 Task: Sort the products in the category "Loofahs" by unit price (low first).
Action: Mouse moved to (818, 331)
Screenshot: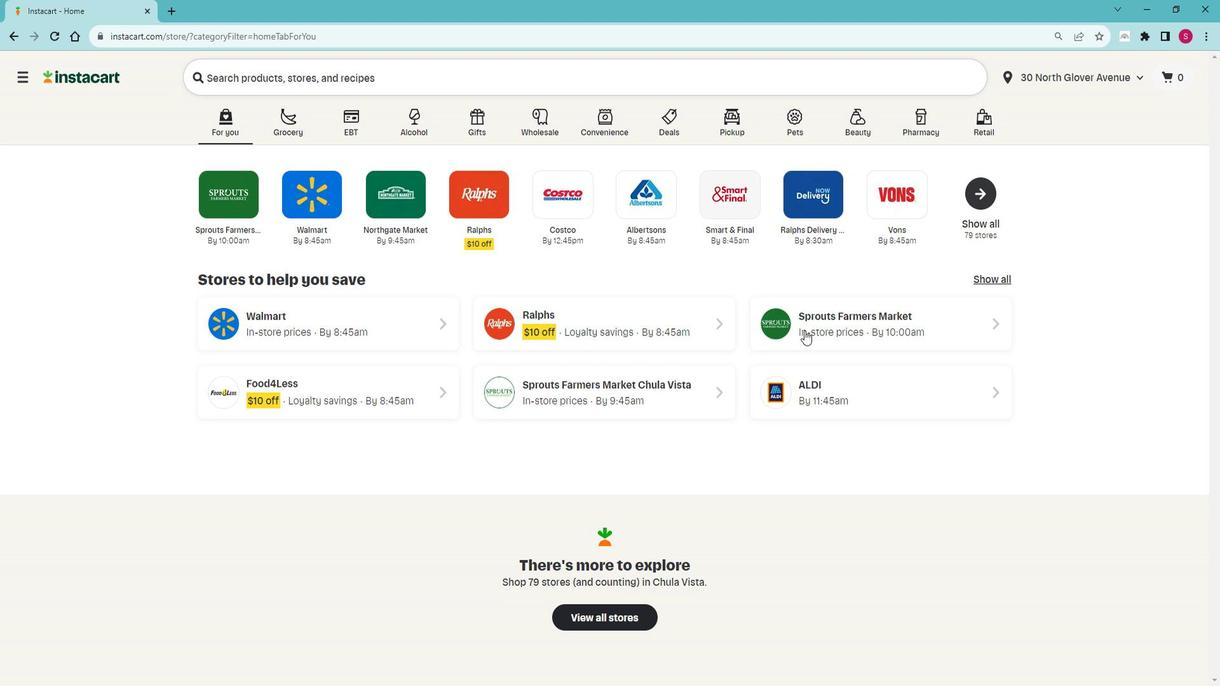 
Action: Mouse pressed left at (818, 331)
Screenshot: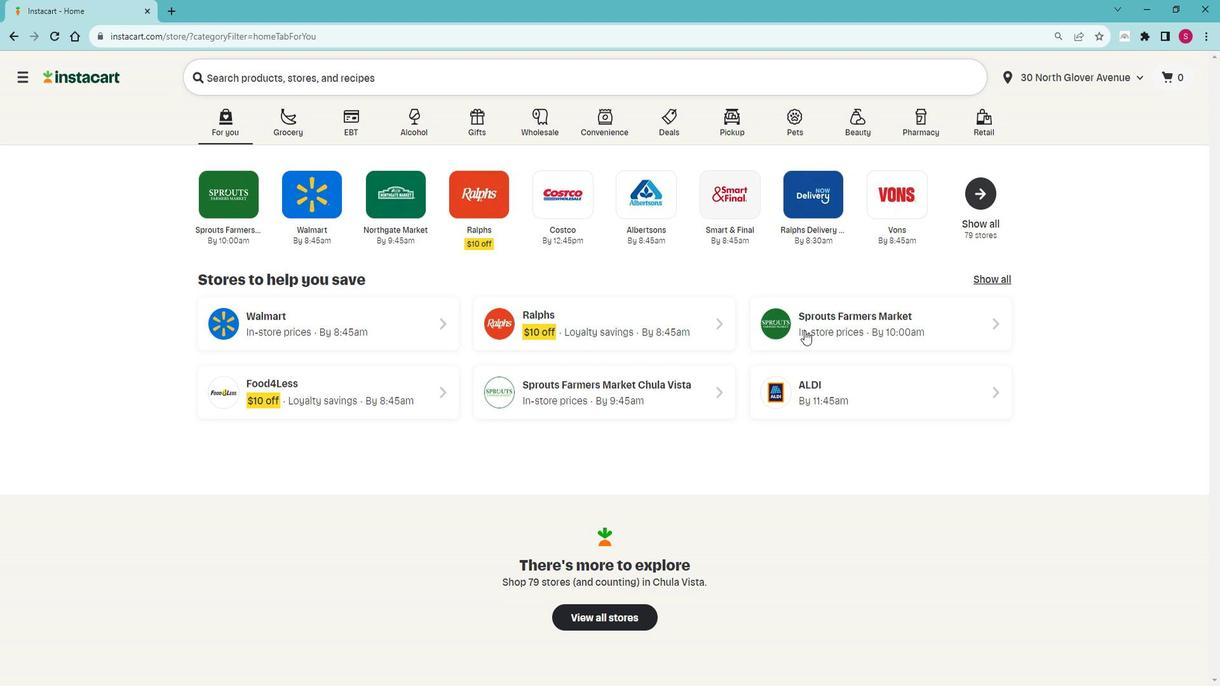 
Action: Mouse moved to (95, 453)
Screenshot: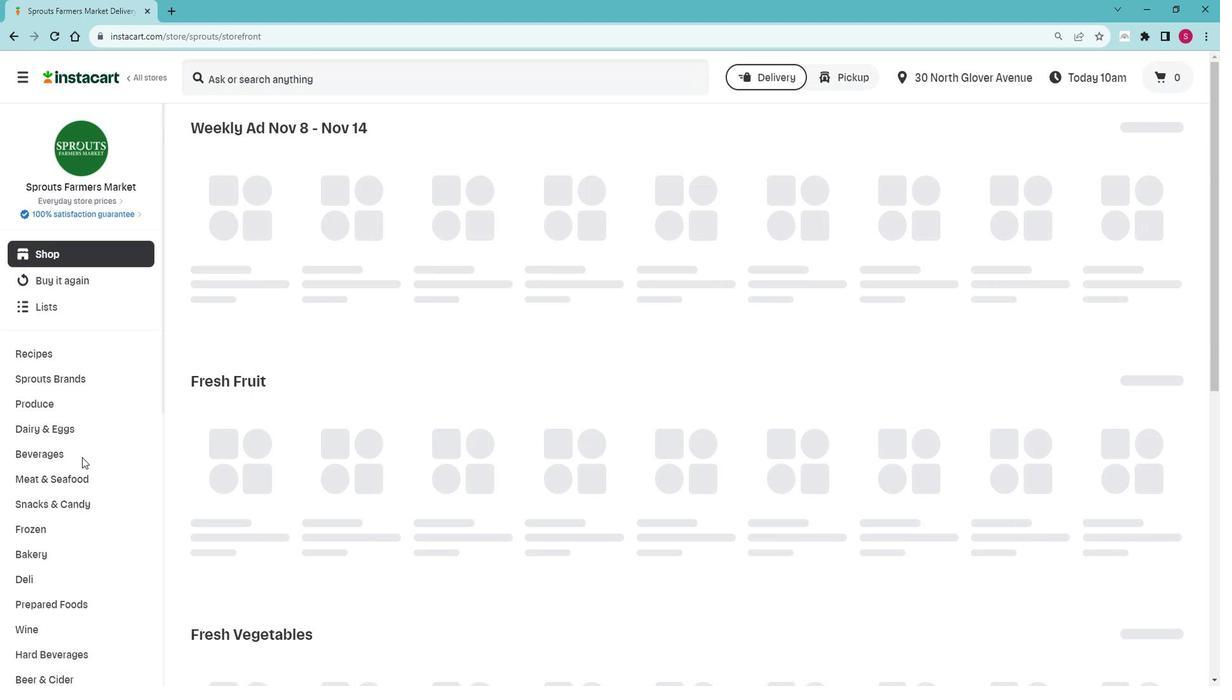 
Action: Mouse scrolled (95, 453) with delta (0, 0)
Screenshot: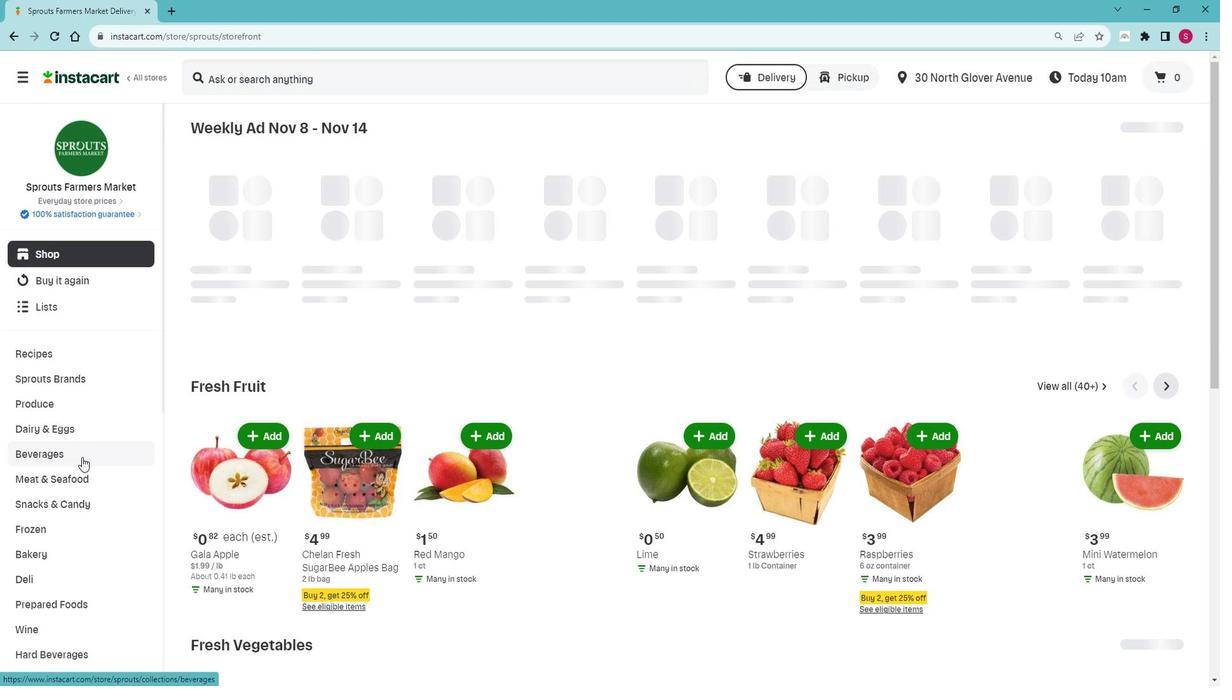 
Action: Mouse scrolled (95, 453) with delta (0, 0)
Screenshot: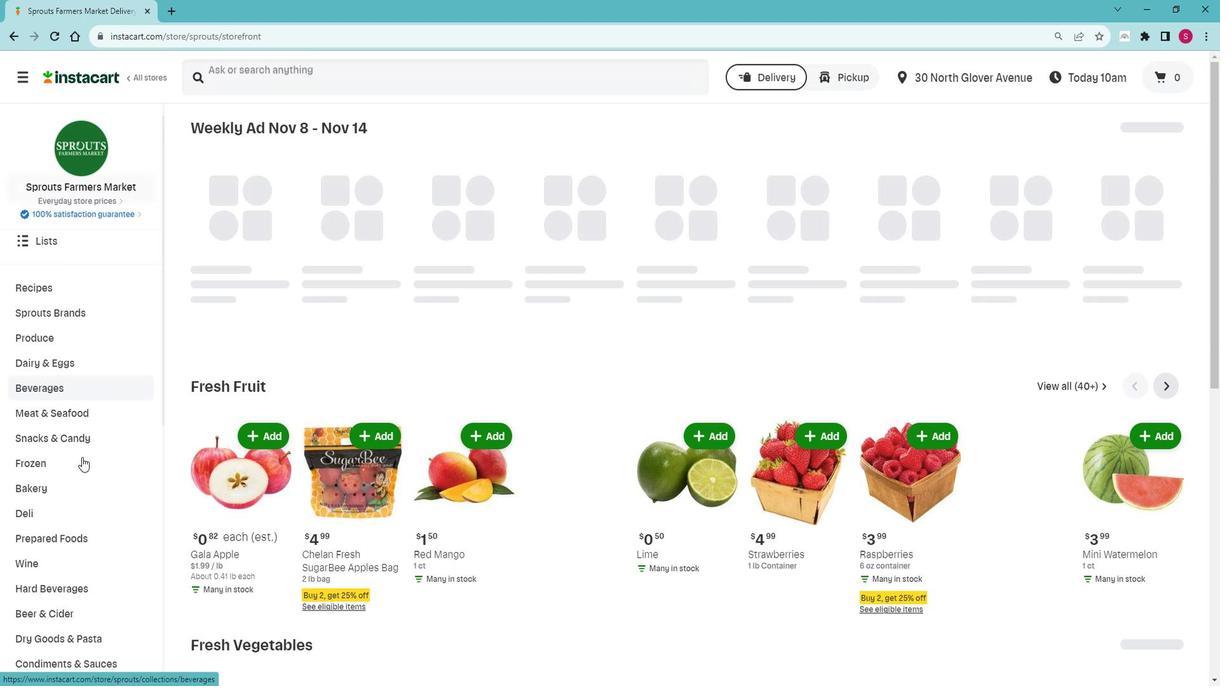 
Action: Mouse scrolled (95, 453) with delta (0, 0)
Screenshot: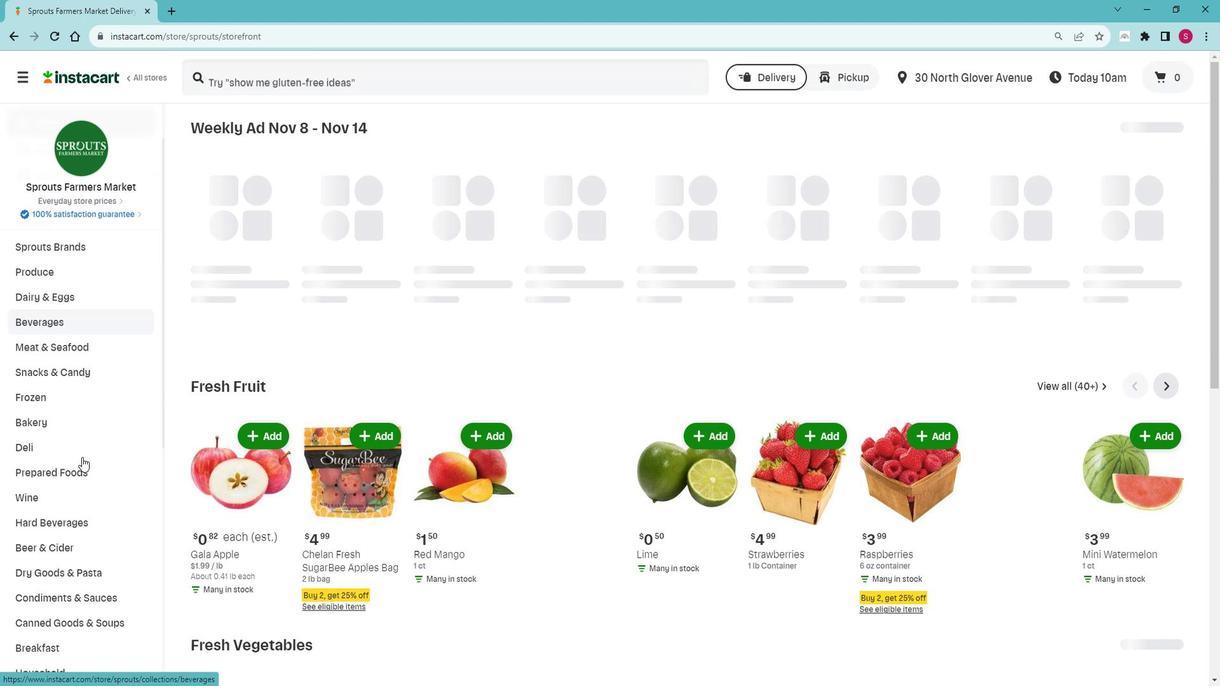 
Action: Mouse scrolled (95, 453) with delta (0, 0)
Screenshot: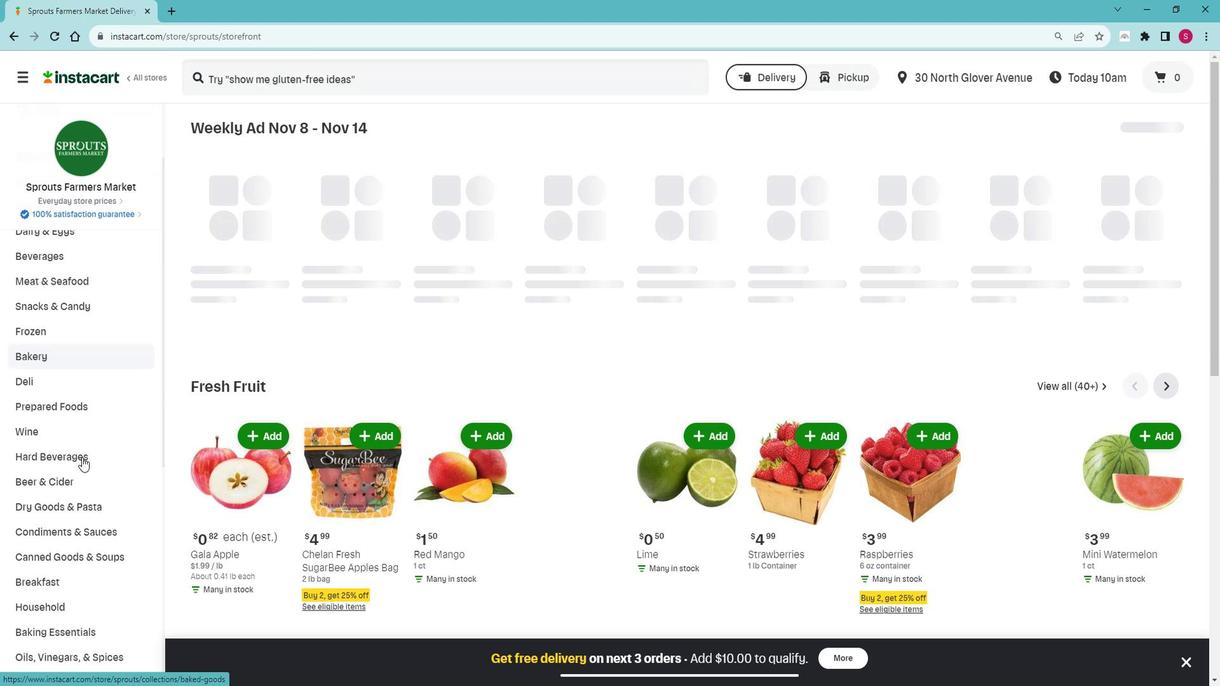 
Action: Mouse scrolled (95, 453) with delta (0, 0)
Screenshot: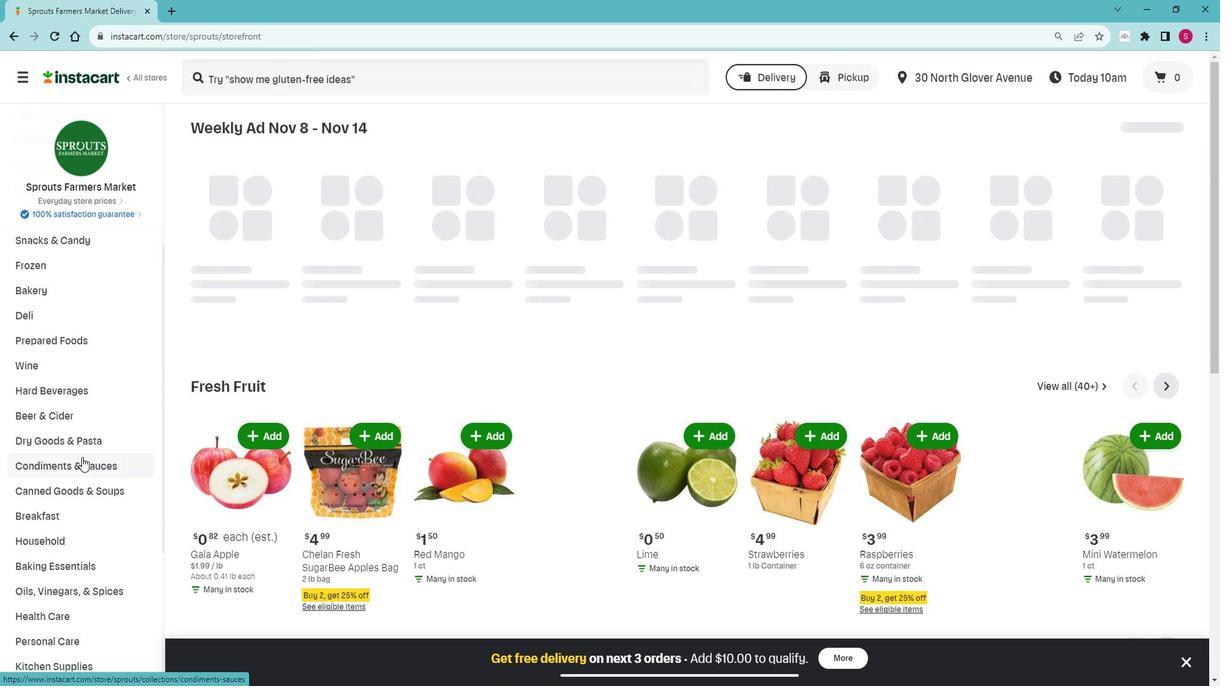 
Action: Mouse scrolled (95, 453) with delta (0, 0)
Screenshot: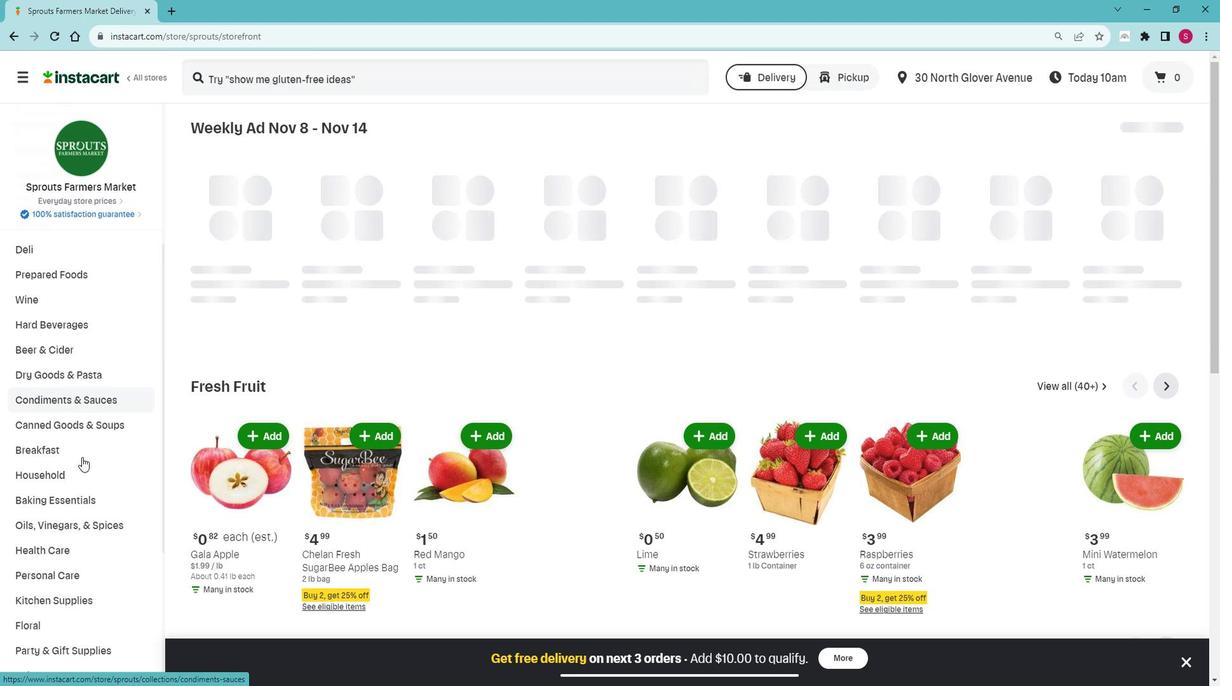 
Action: Mouse scrolled (95, 453) with delta (0, 0)
Screenshot: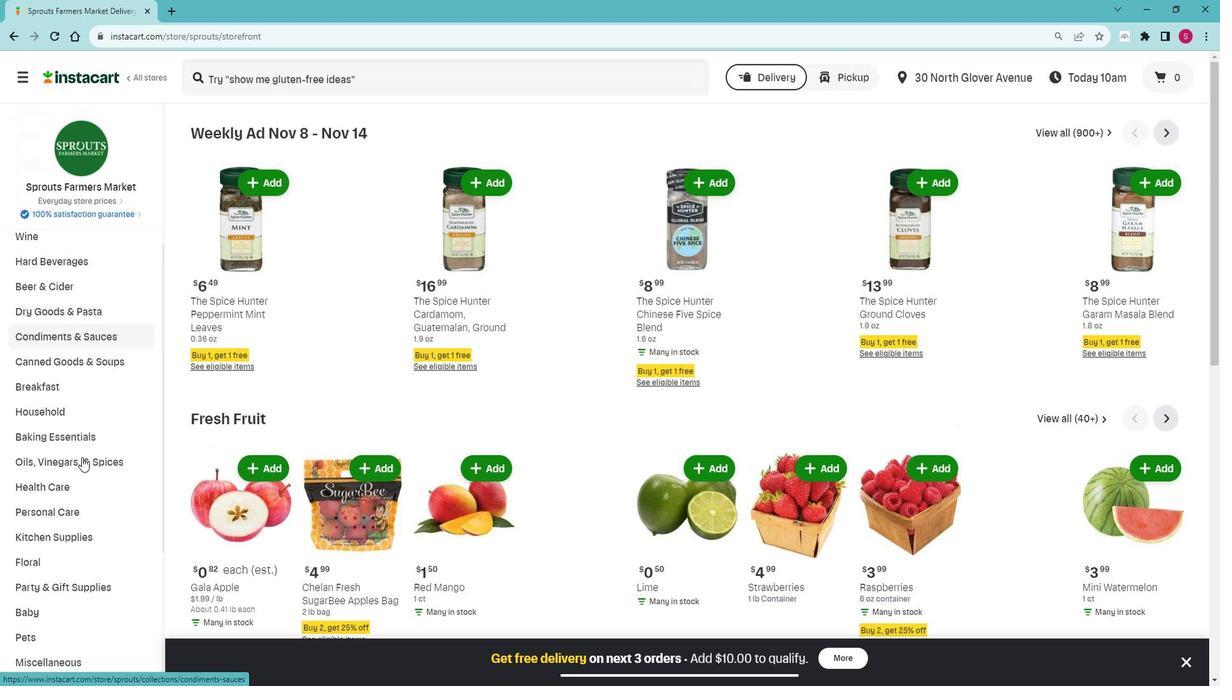 
Action: Mouse scrolled (95, 453) with delta (0, 0)
Screenshot: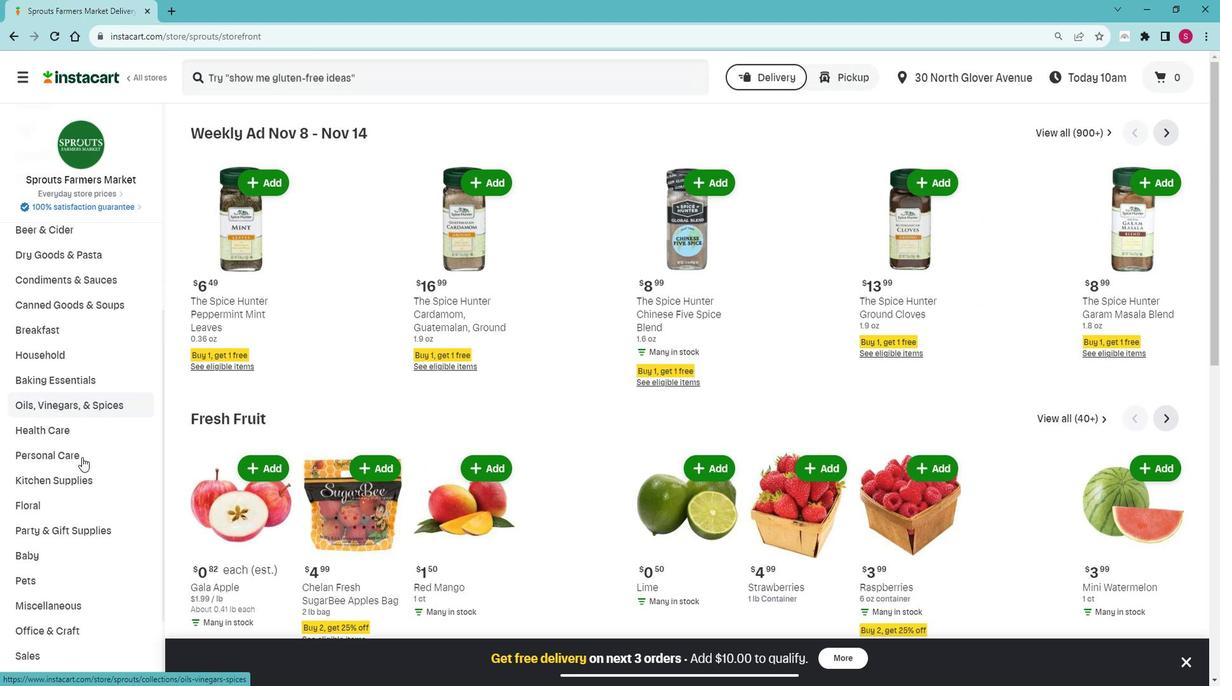 
Action: Mouse moved to (111, 439)
Screenshot: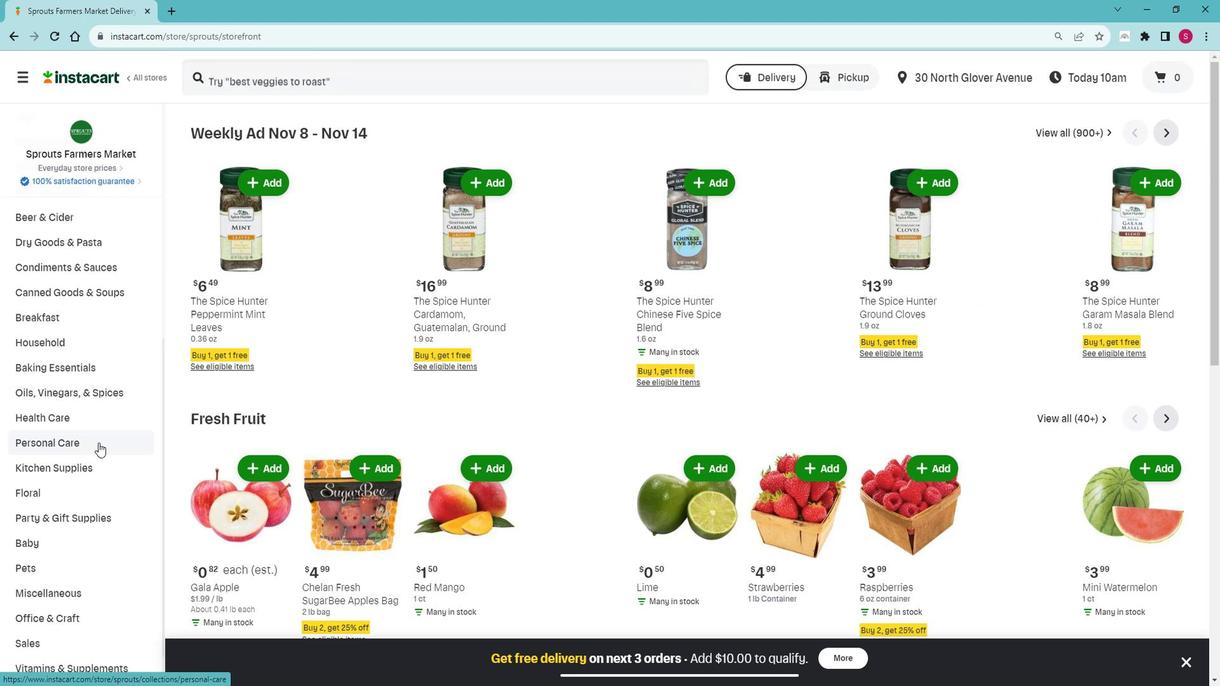 
Action: Mouse pressed left at (111, 439)
Screenshot: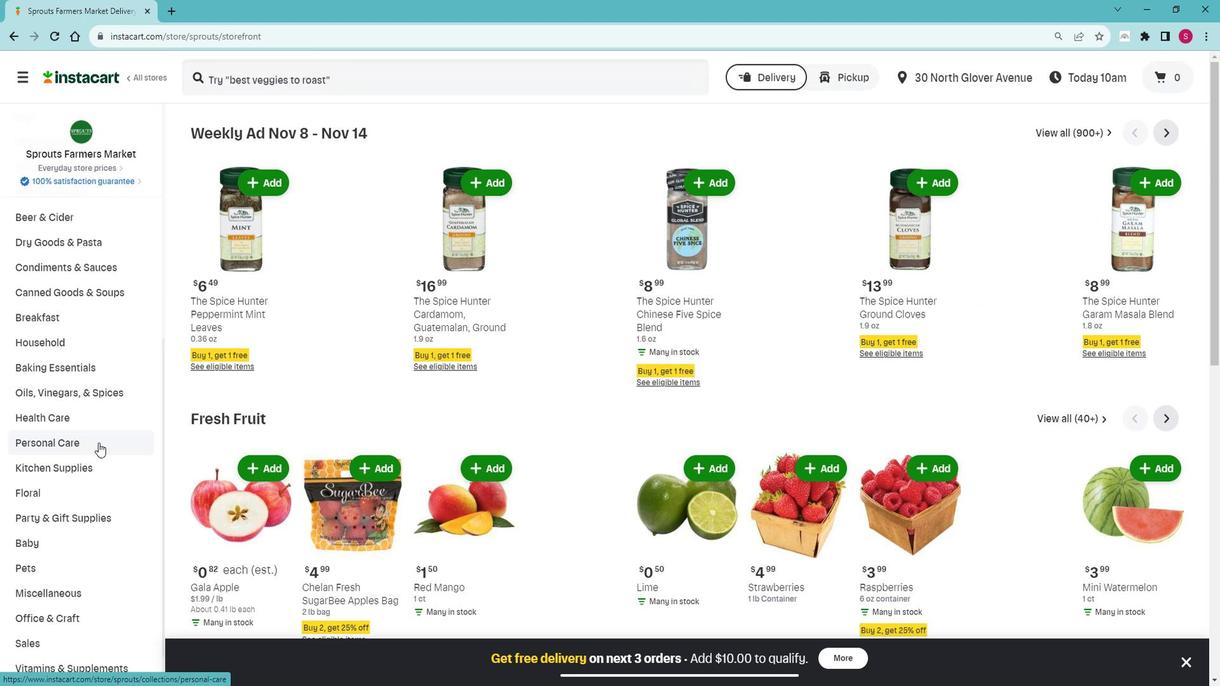 
Action: Mouse moved to (102, 465)
Screenshot: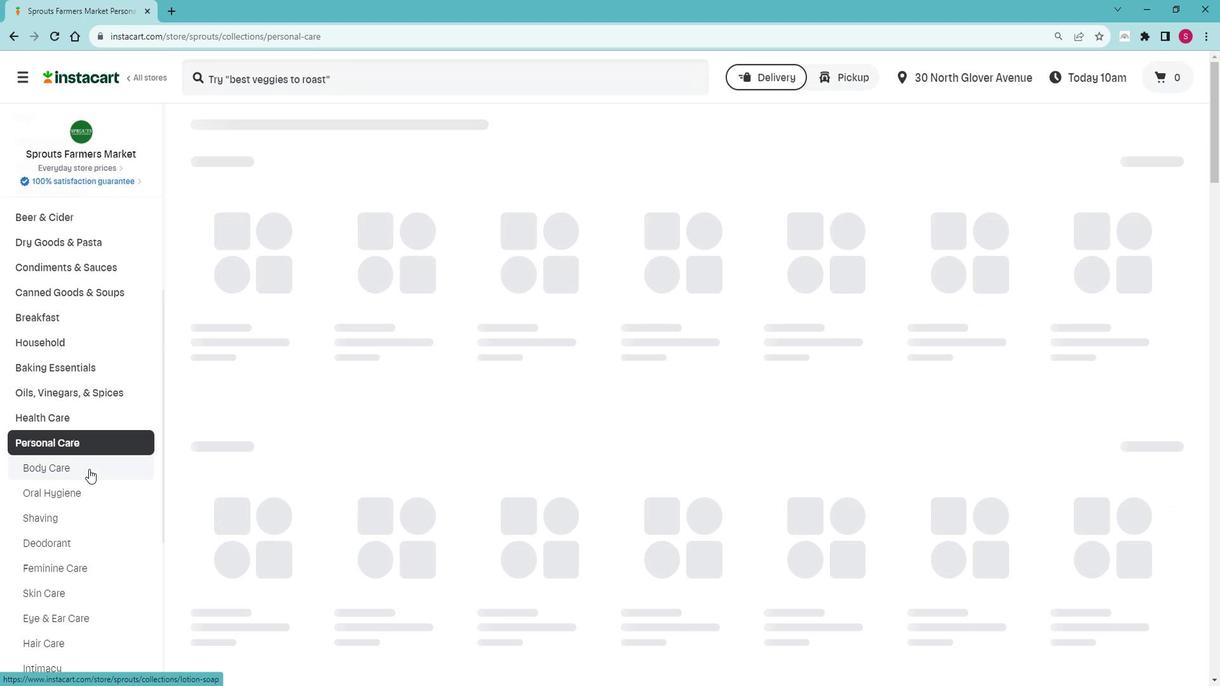 
Action: Mouse pressed left at (102, 465)
Screenshot: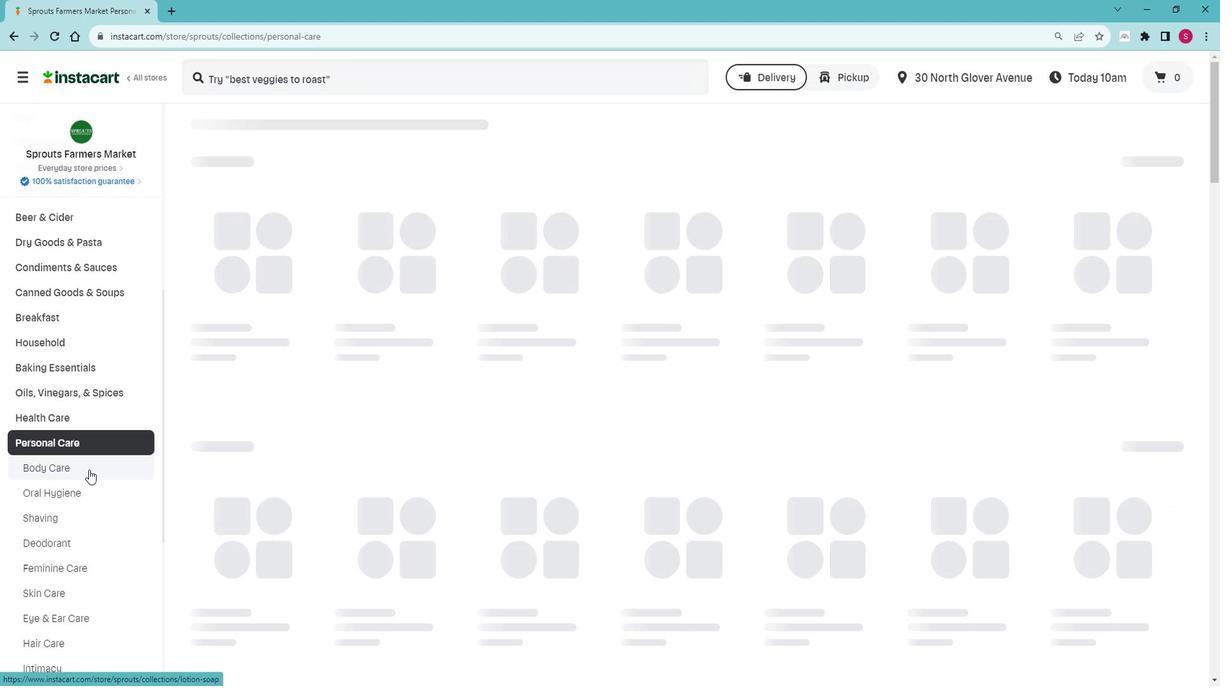 
Action: Mouse moved to (587, 192)
Screenshot: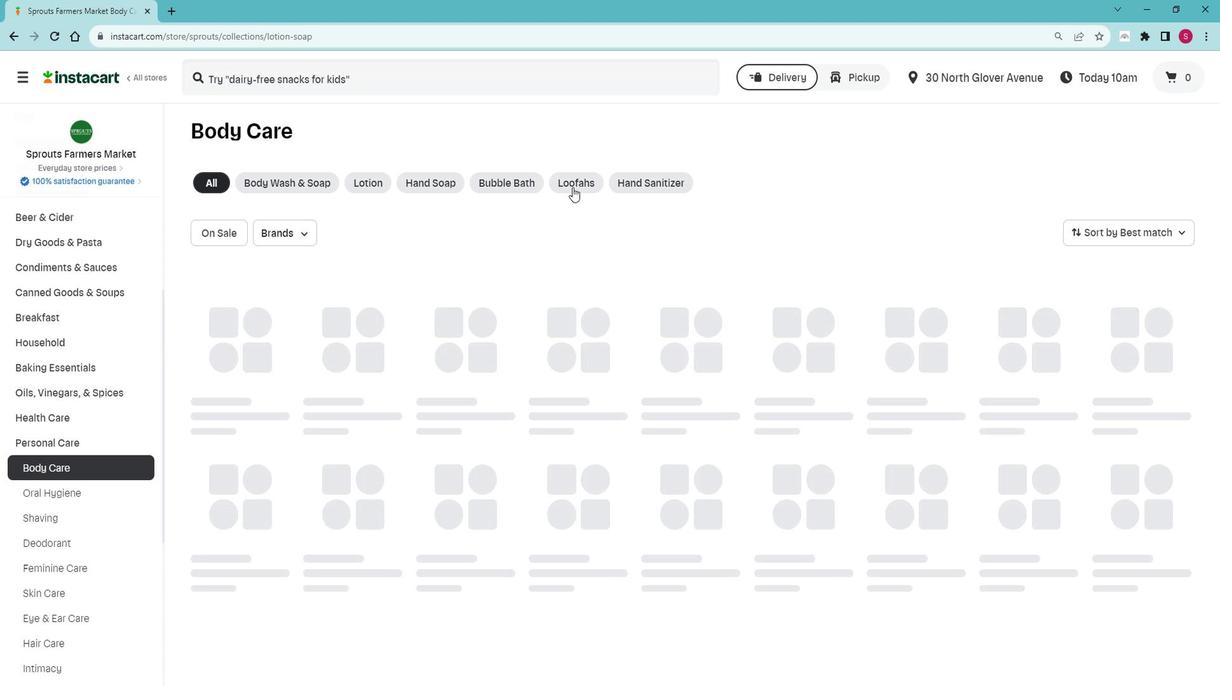 
Action: Mouse pressed left at (587, 192)
Screenshot: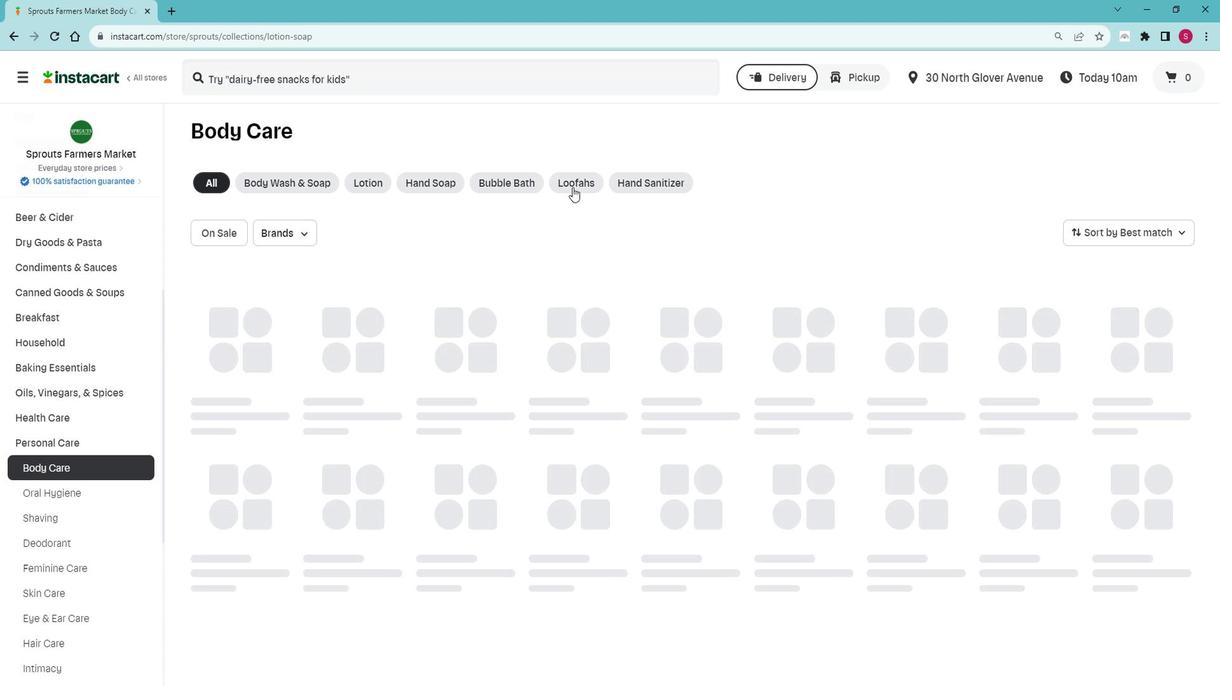 
Action: Mouse moved to (1185, 234)
Screenshot: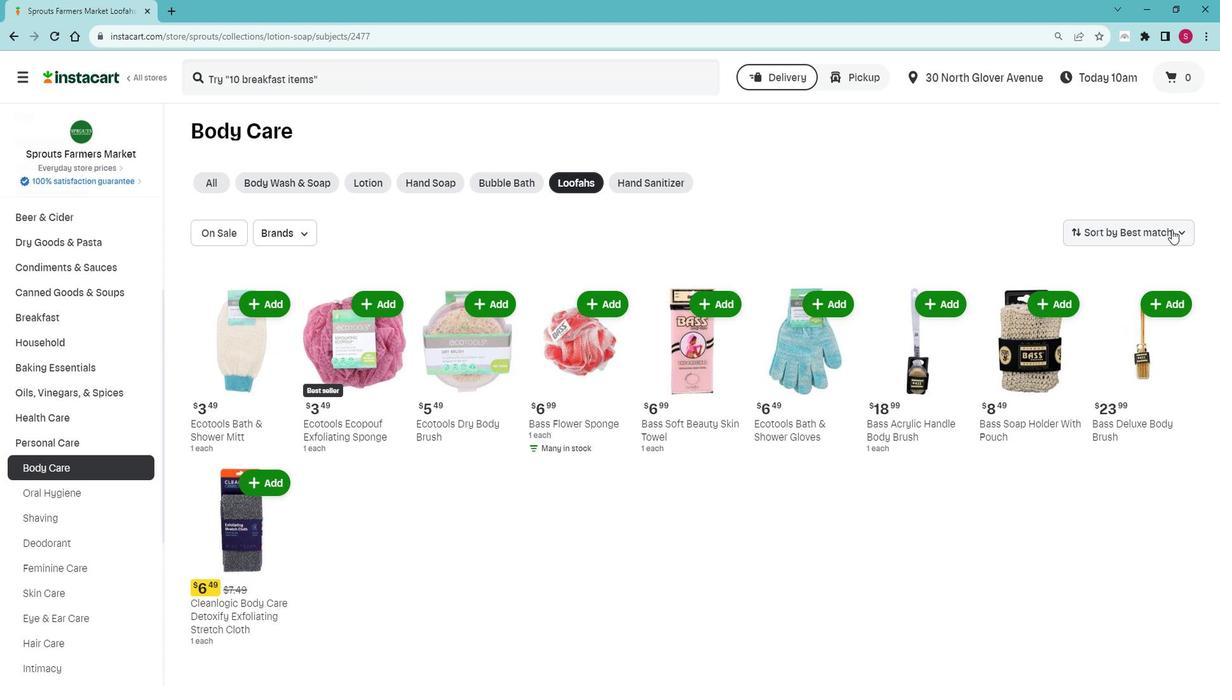 
Action: Mouse pressed left at (1185, 234)
Screenshot: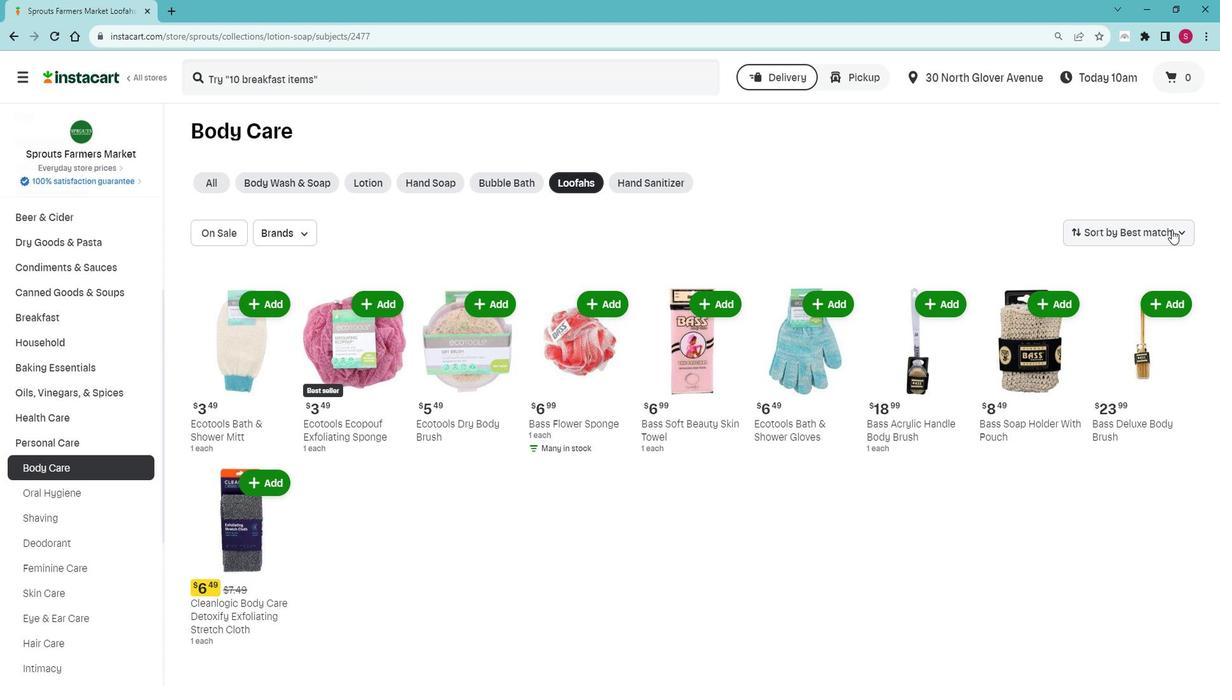 
Action: Mouse moved to (1156, 352)
Screenshot: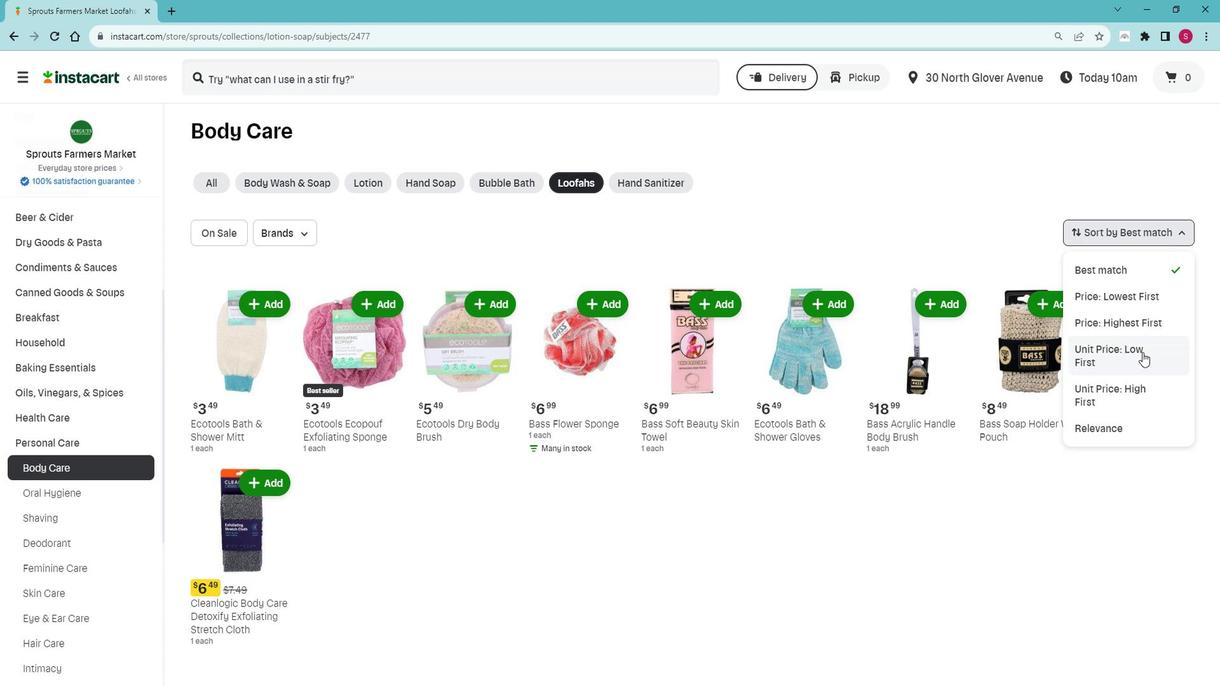 
Action: Mouse pressed left at (1156, 352)
Screenshot: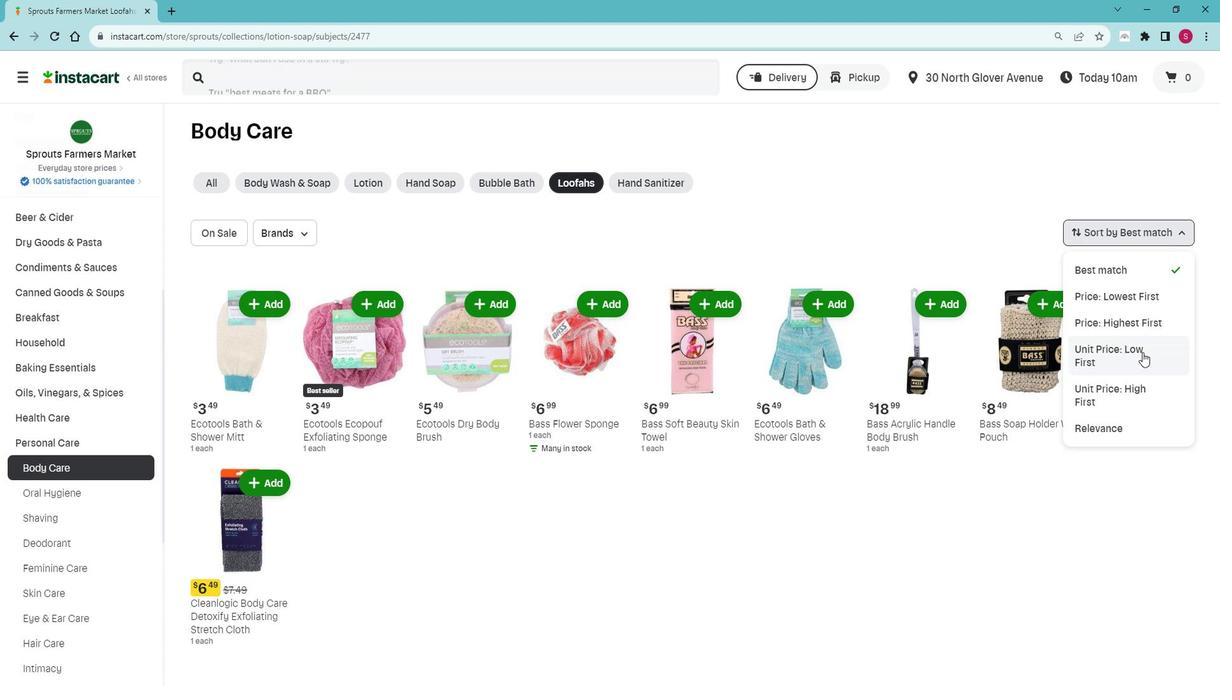 
Action: Mouse moved to (832, 240)
Screenshot: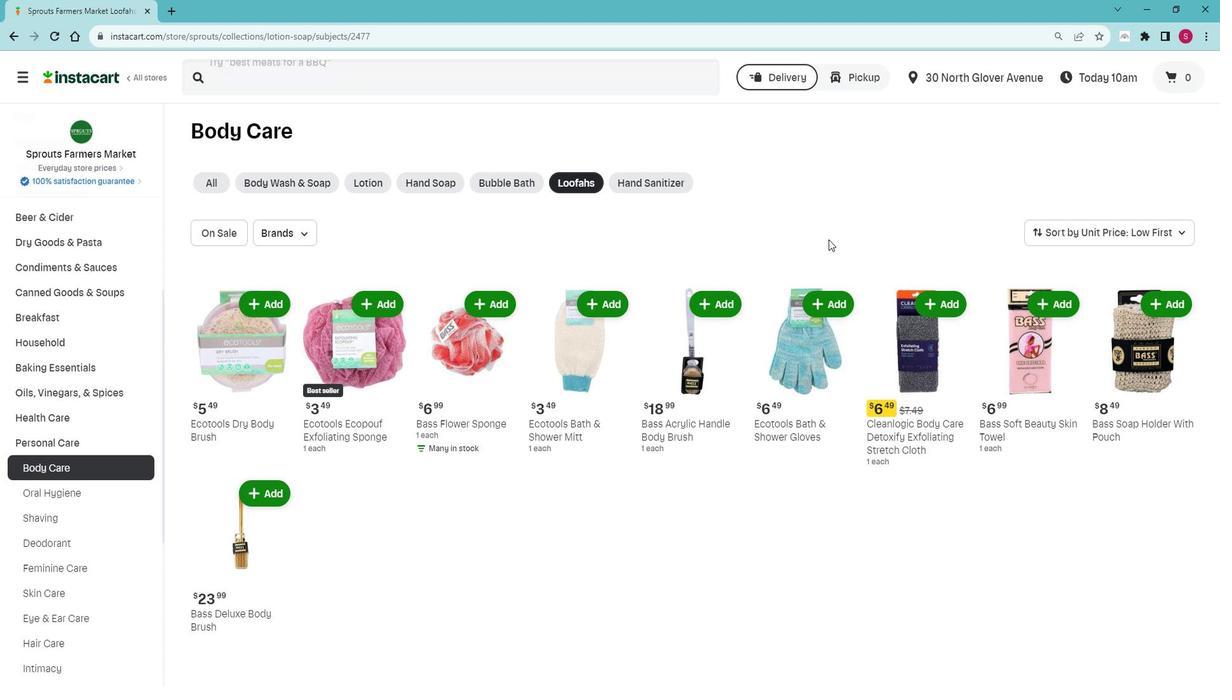 
